 Task: Â Change the audio volume.
Action: Mouse moved to (541, 511)
Screenshot: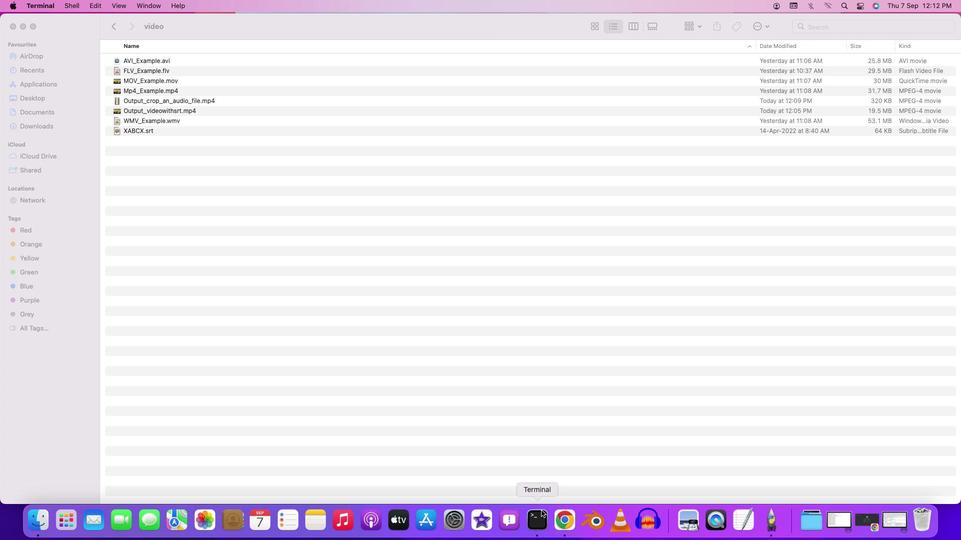 
Action: Mouse pressed right at (541, 511)
Screenshot: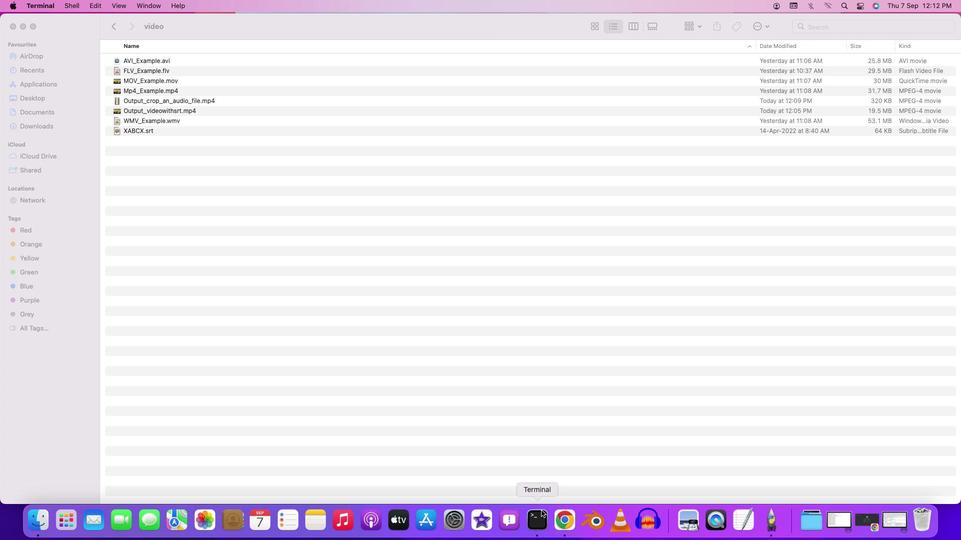 
Action: Mouse moved to (557, 400)
Screenshot: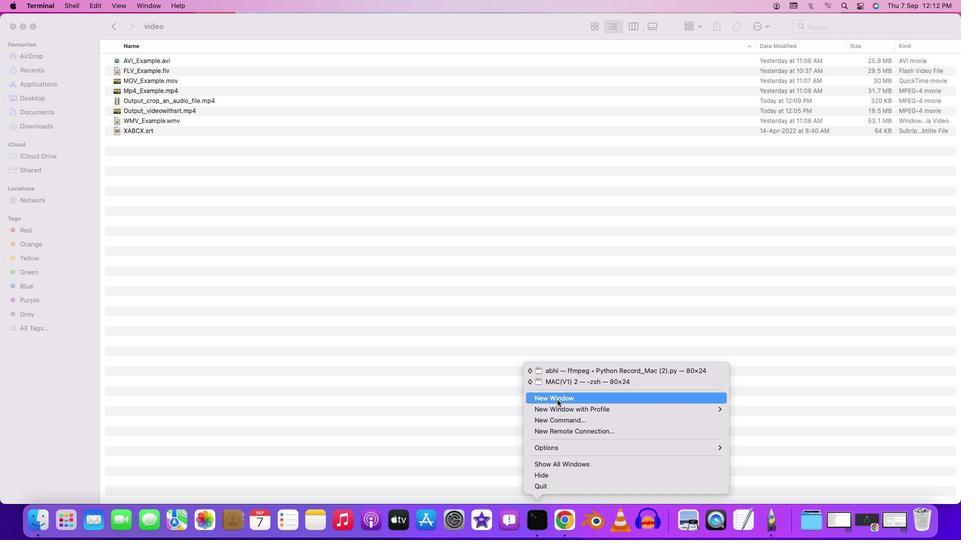 
Action: Mouse pressed left at (557, 400)
Screenshot: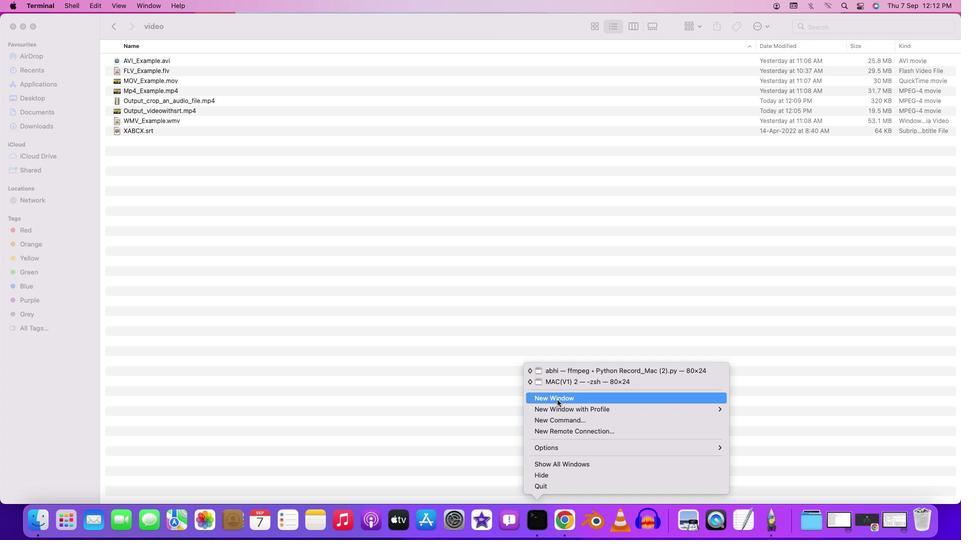
Action: Mouse moved to (554, 400)
Screenshot: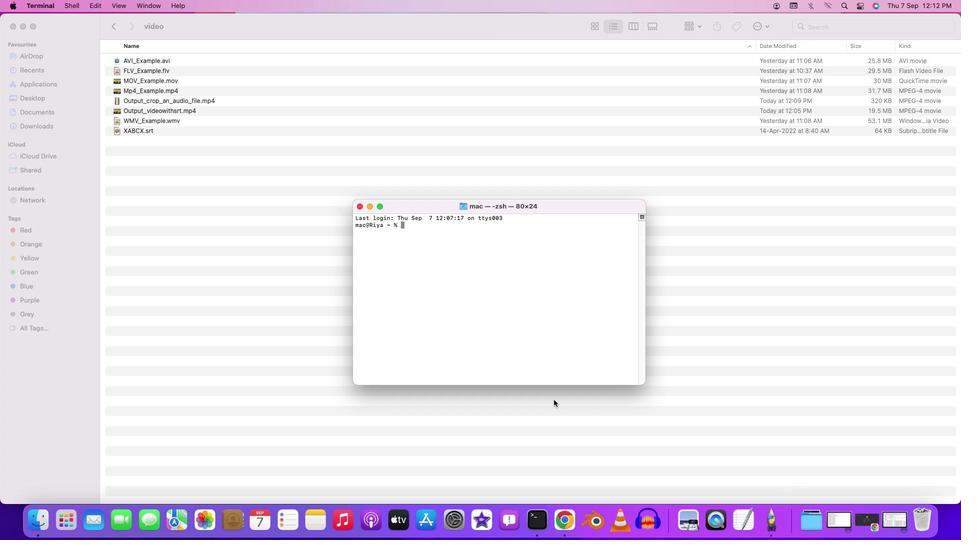 
Action: Key pressed 'c''d'Key.space'd''e''s''k''t''o''p'Key.enter'c''d'Key.spaceKey.shift'F''F''m''p''e''g'Key.enter'c''d'Key.space'c''o''n''v''e''r''s''i''o''n'Key.enter'c''d'Key.space'v''i''d''e''o'Key.enter'f''f''m''p''e''g'Key.space'-''i'Key.spaceKey.shift'M'Key.shift'O''V''_'Key.shift'E''x''a''m''p''l''e''.''m''o''v'Key.space'-''a''f'Key.spaceKey.shift'"''v''o''l''u''m''e''=''1''.''5'Key.shift'"'Key.space'o''u''t''p''u''t'Key.shift'+'Key.backspaceKey.shift'+'Key.backspace'='Key.backspace'-'Key.backspaceKey.shift'_''c''h''a''n''g''i''n''g'Key.shift'_''a''u''d''i''o'Key.shift'_''v''o''l''u''m''e''.''m''p''4'Key.backspaceKey.backspaceKey.backspace'm''o''v'Key.enter
Screenshot: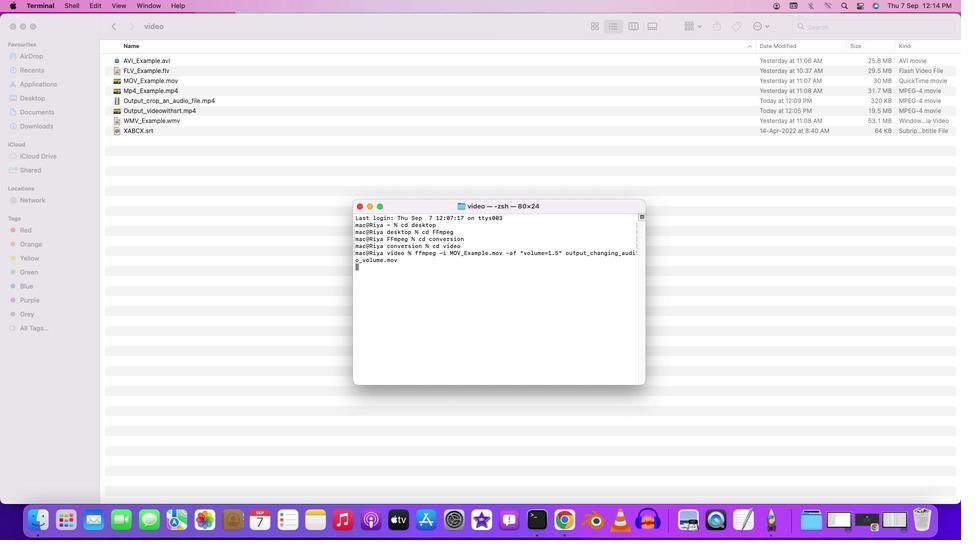 
Action: Mouse moved to (501, 377)
Screenshot: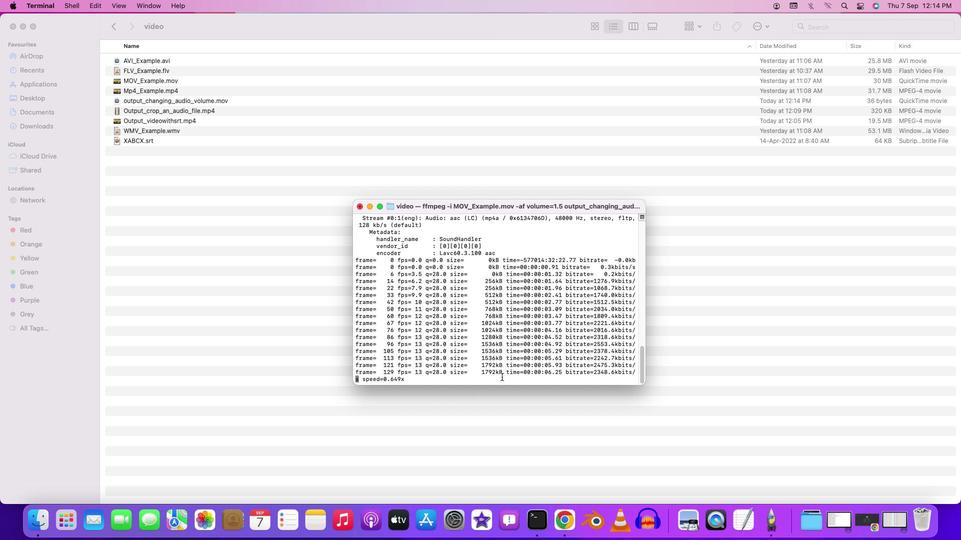 
Action: Mouse pressed left at (501, 377)
Screenshot: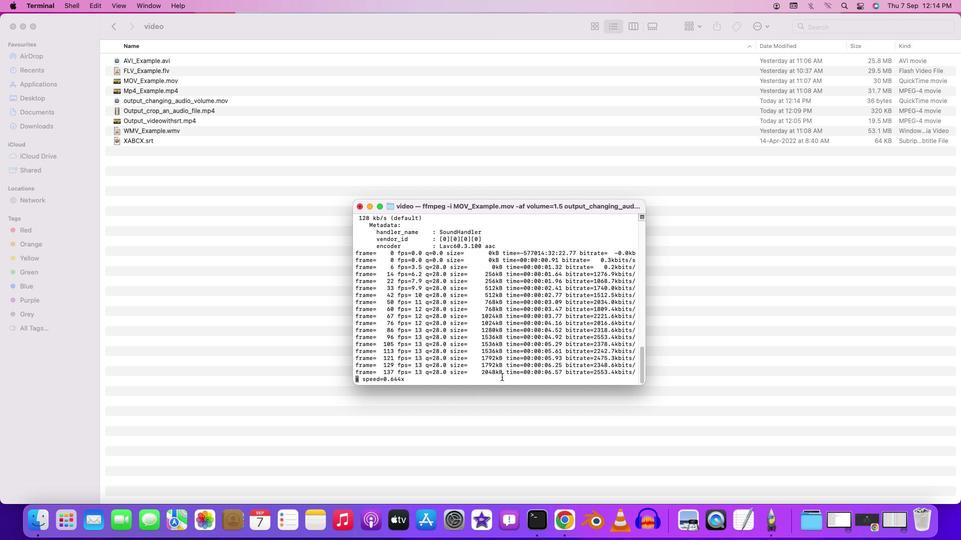 
Action: Mouse moved to (501, 377)
Screenshot: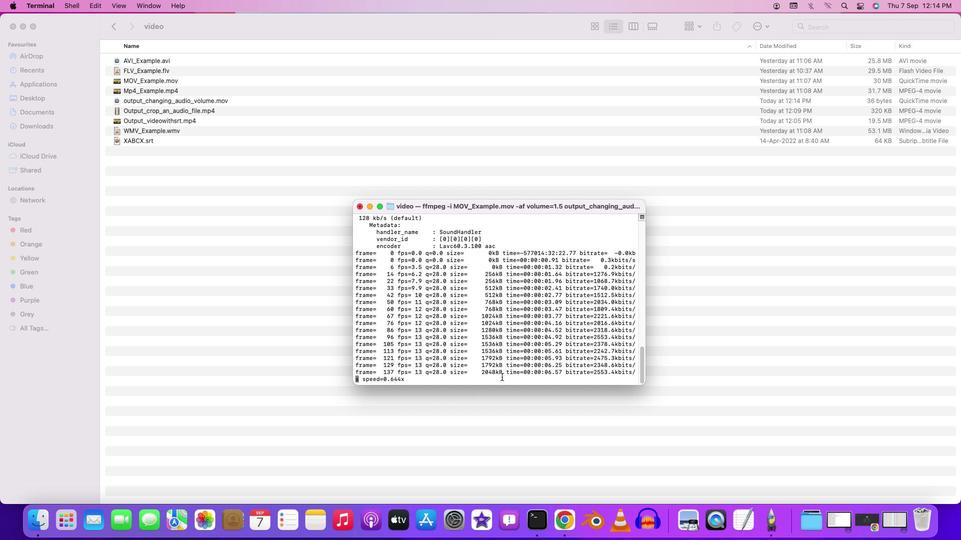 
